 Task: Set up a call with the development team on Monday at 2:00 PM.
Action: Mouse moved to (494, 327)
Screenshot: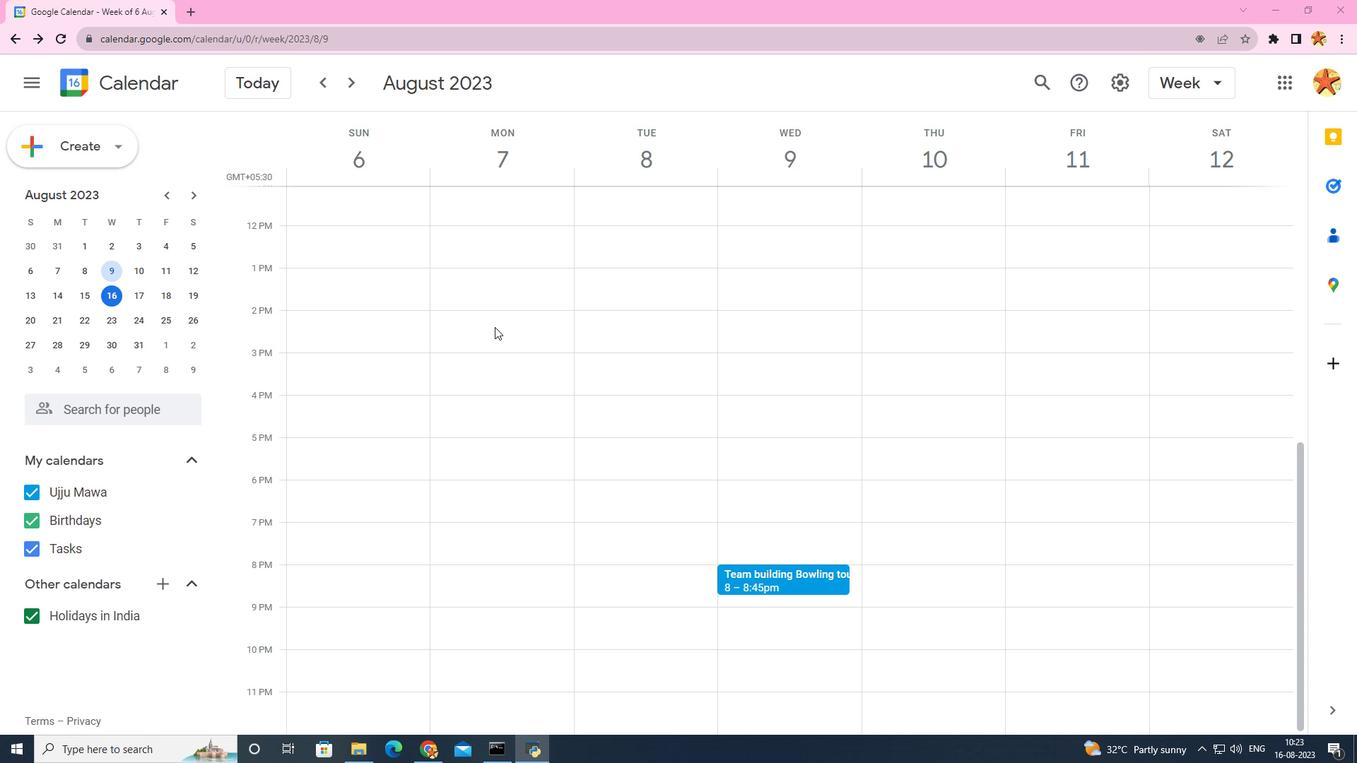 
Action: Mouse pressed left at (494, 327)
Screenshot: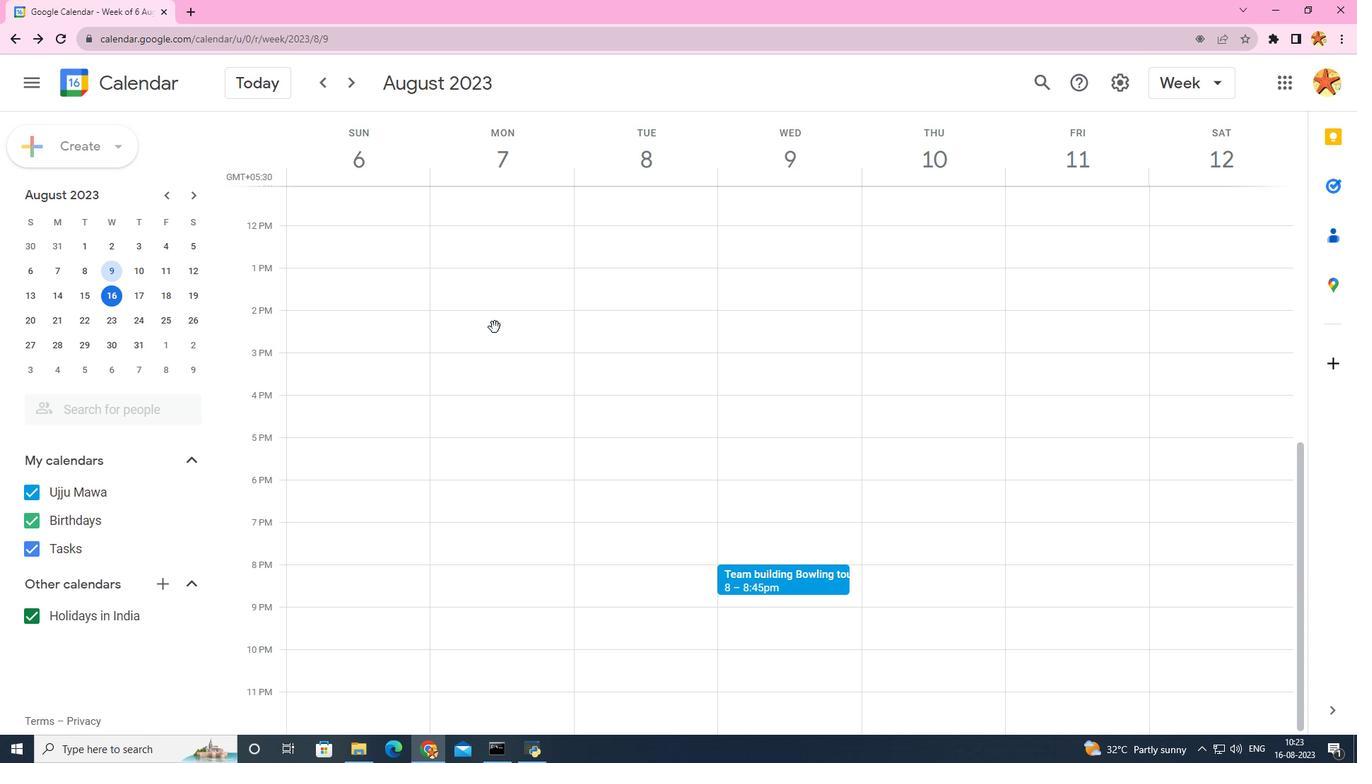 
Action: Mouse moved to (250, 235)
Screenshot: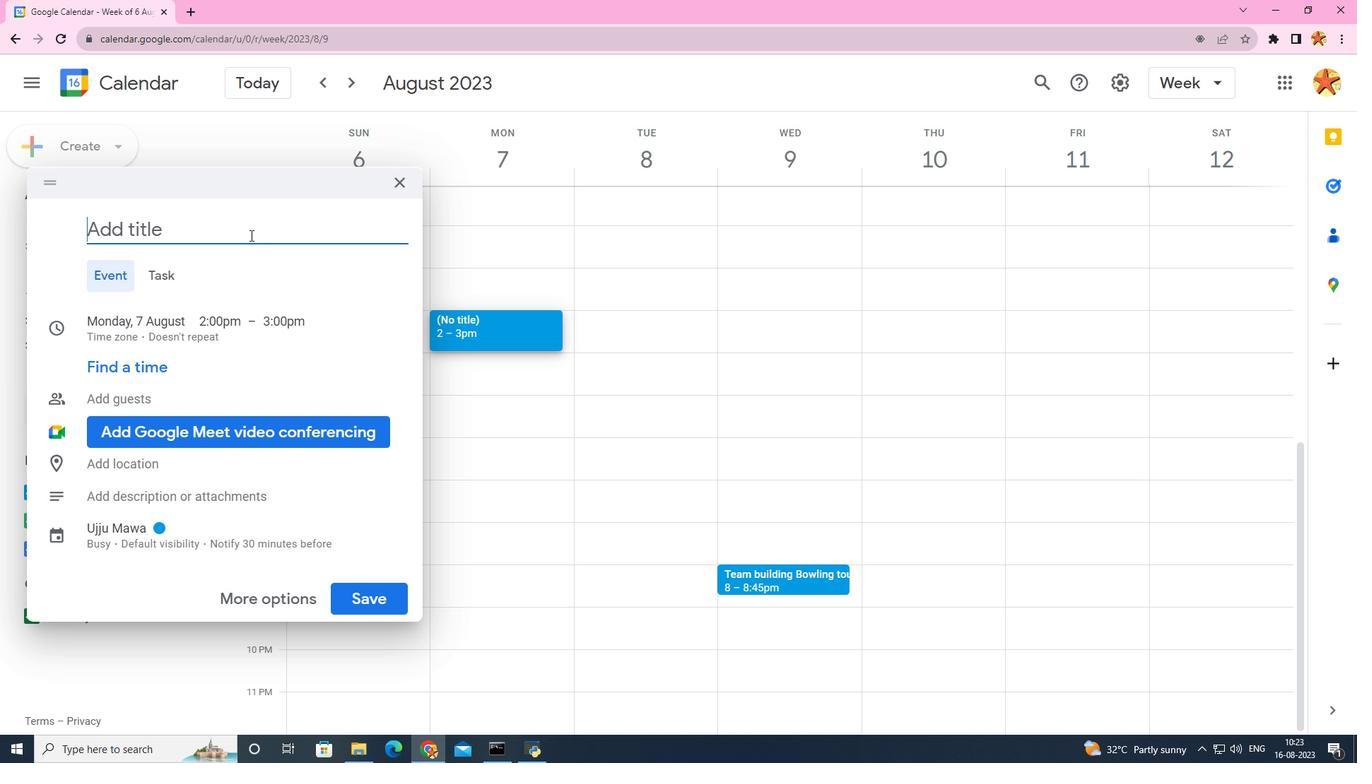 
Action: Mouse pressed left at (250, 235)
Screenshot: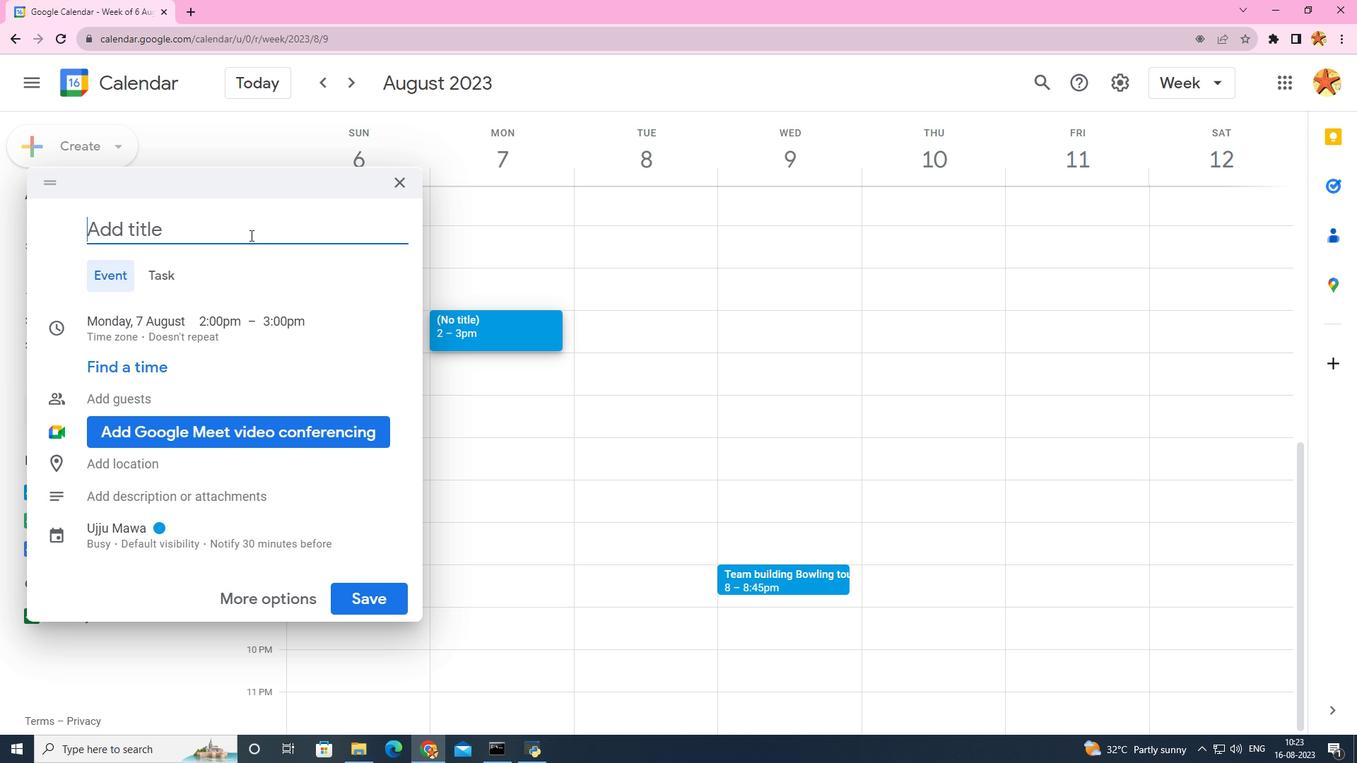 
Action: Key pressed <Key.caps_lock>C<Key.caps_lock>akll<Key.backspace><Key.backspace><Key.backspace>ll<Key.space>with<Key.space>the<Key.space><Key.caps_lock>D<Key.caps_lock>evelopment<Key.space>team
Screenshot: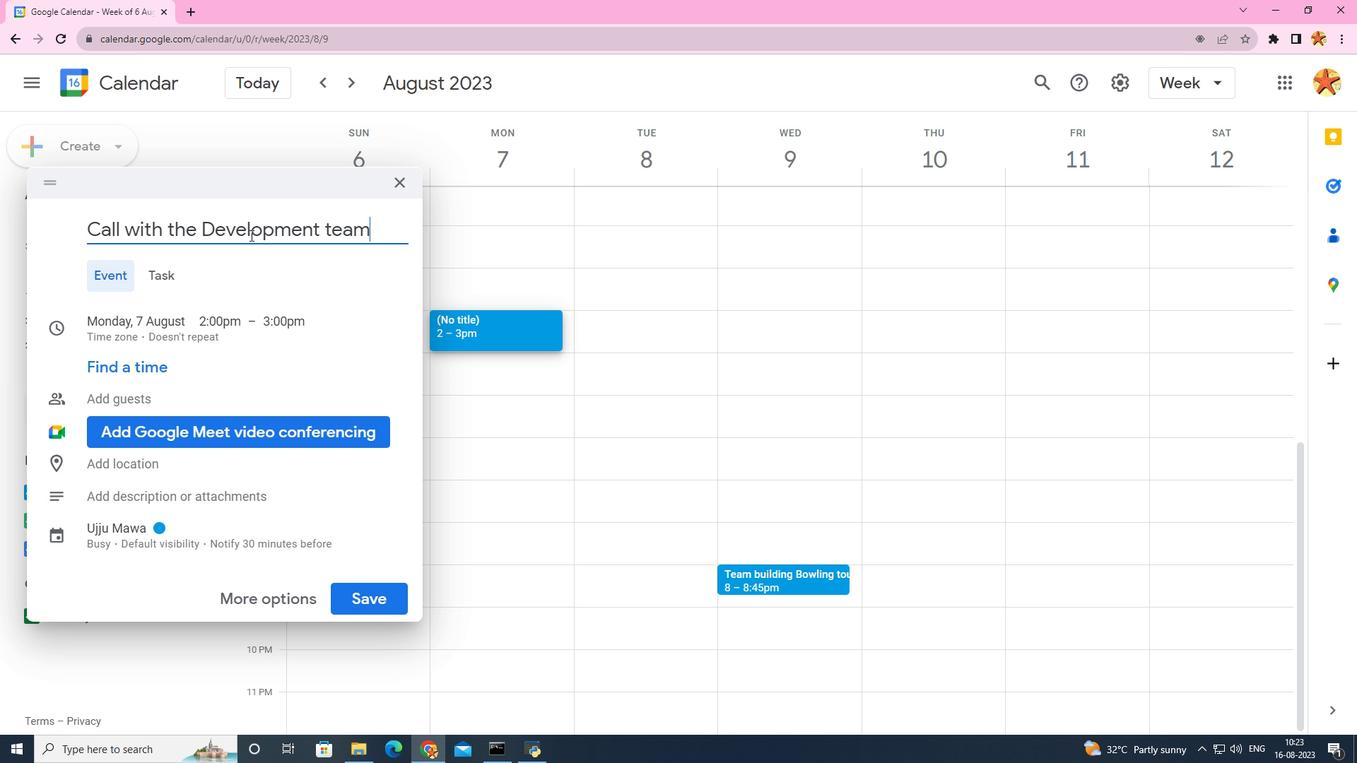 
Action: Mouse moved to (353, 597)
Screenshot: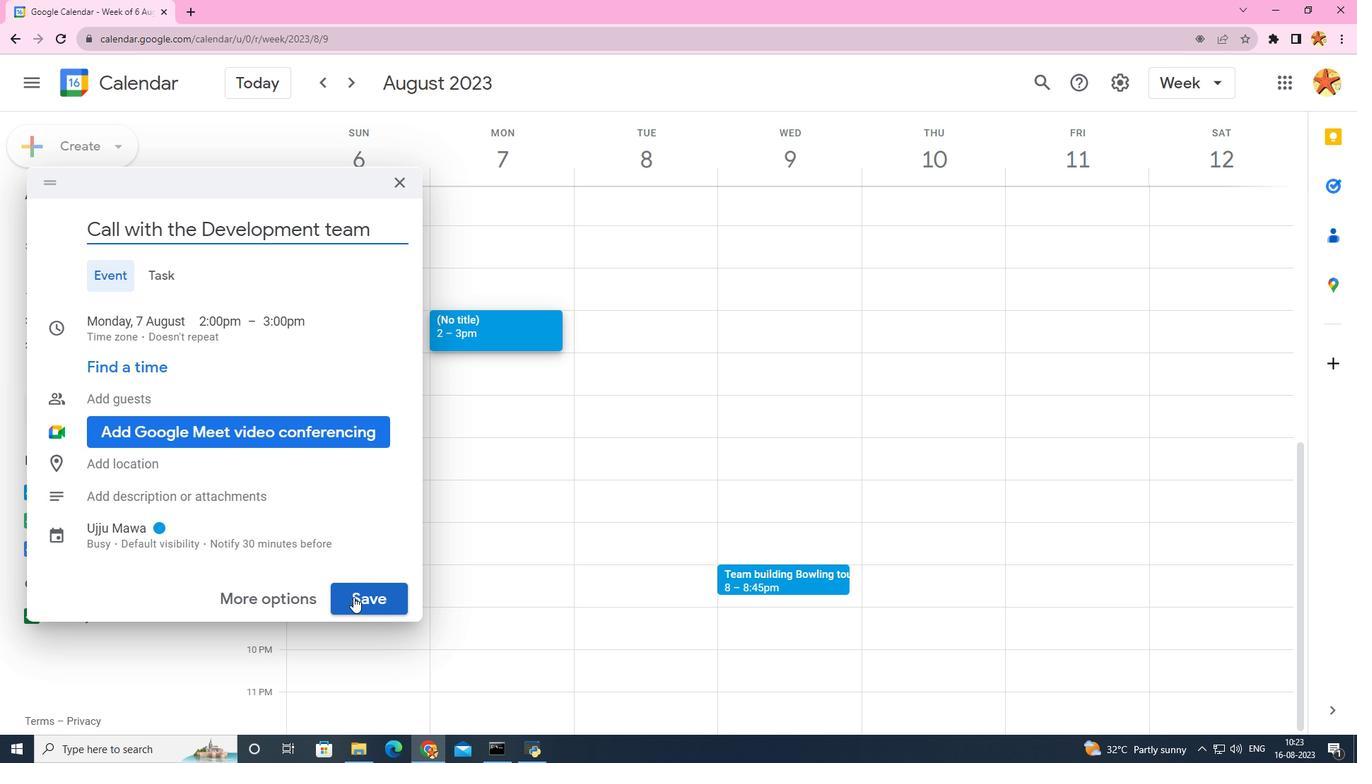 
Action: Mouse pressed left at (353, 597)
Screenshot: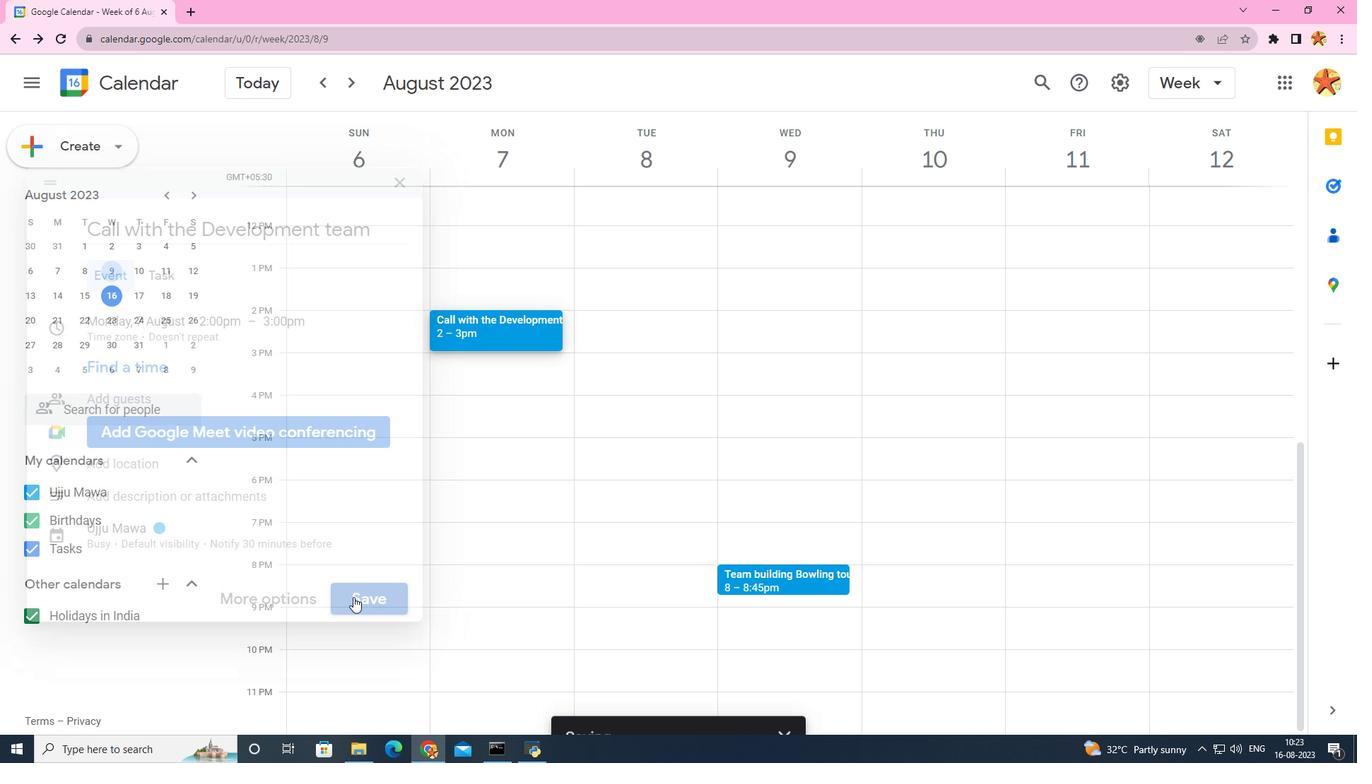 
